 Task: Create the support process for case record type.
Action: Mouse moved to (1239, 100)
Screenshot: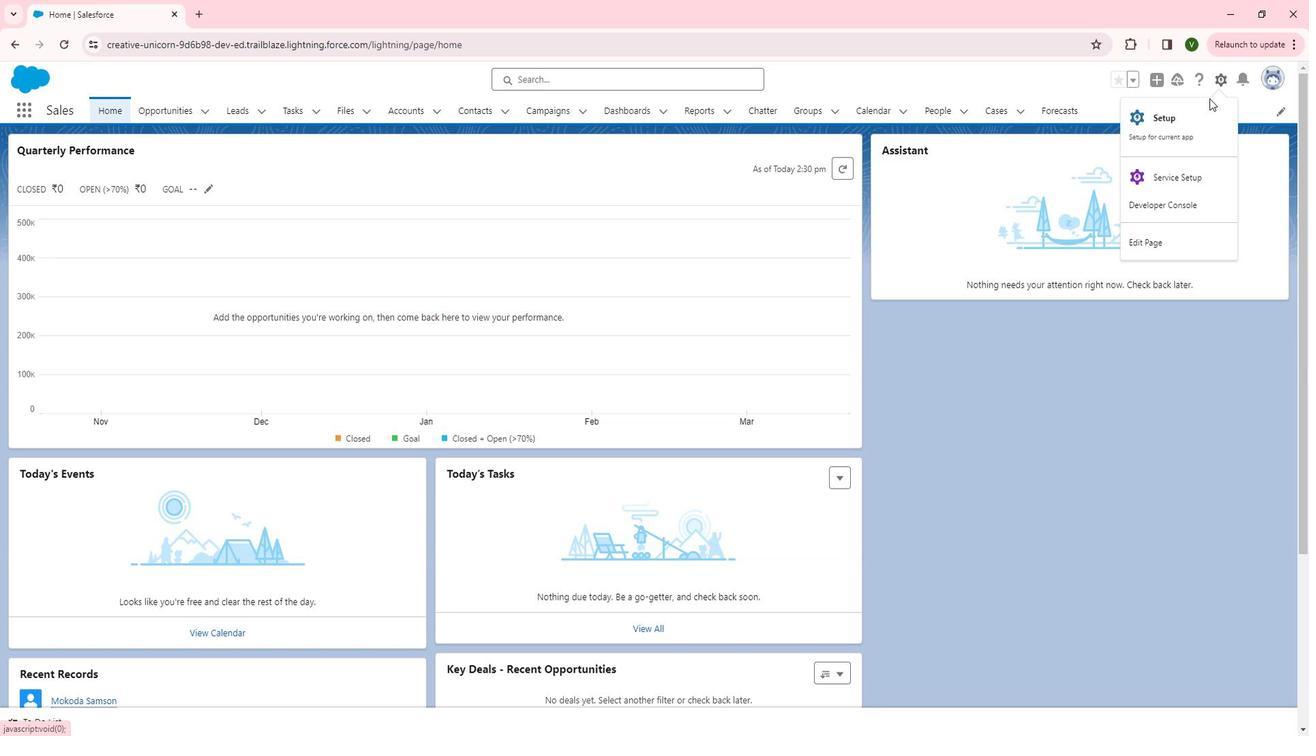 
Action: Mouse pressed left at (1239, 100)
Screenshot: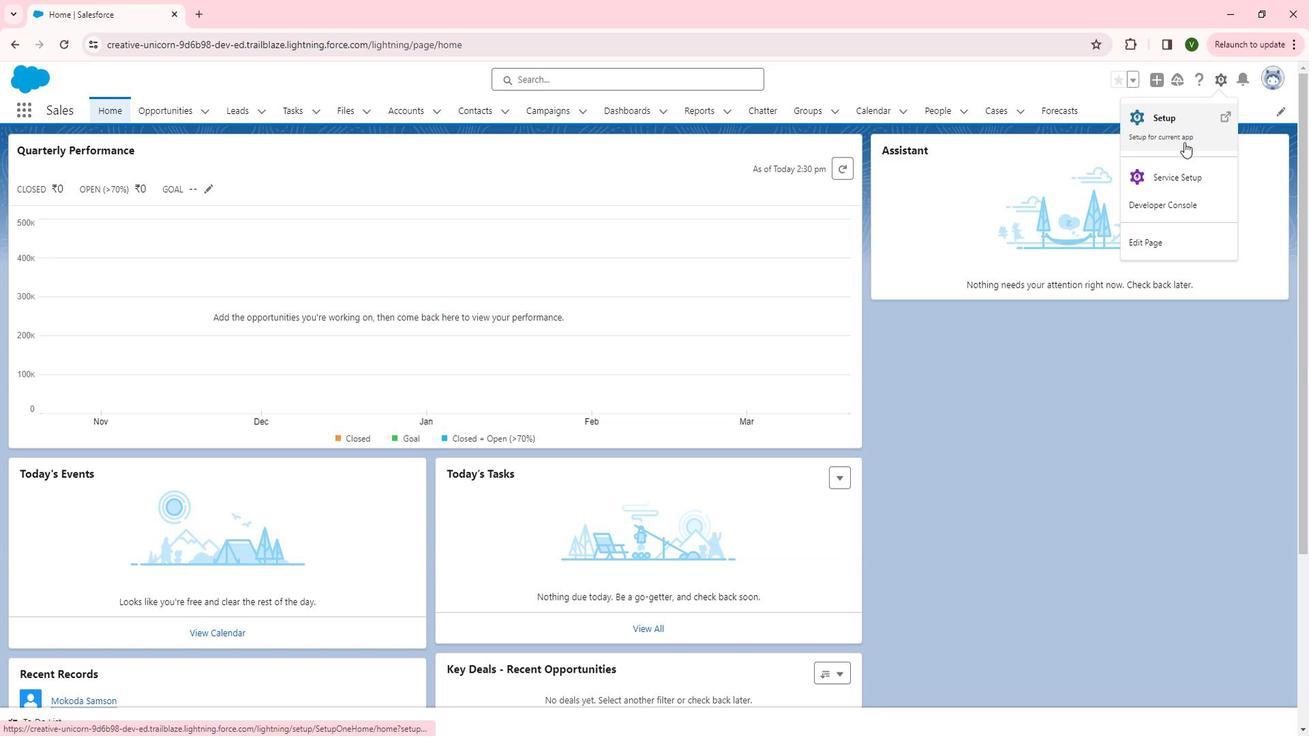 
Action: Mouse moved to (1187, 190)
Screenshot: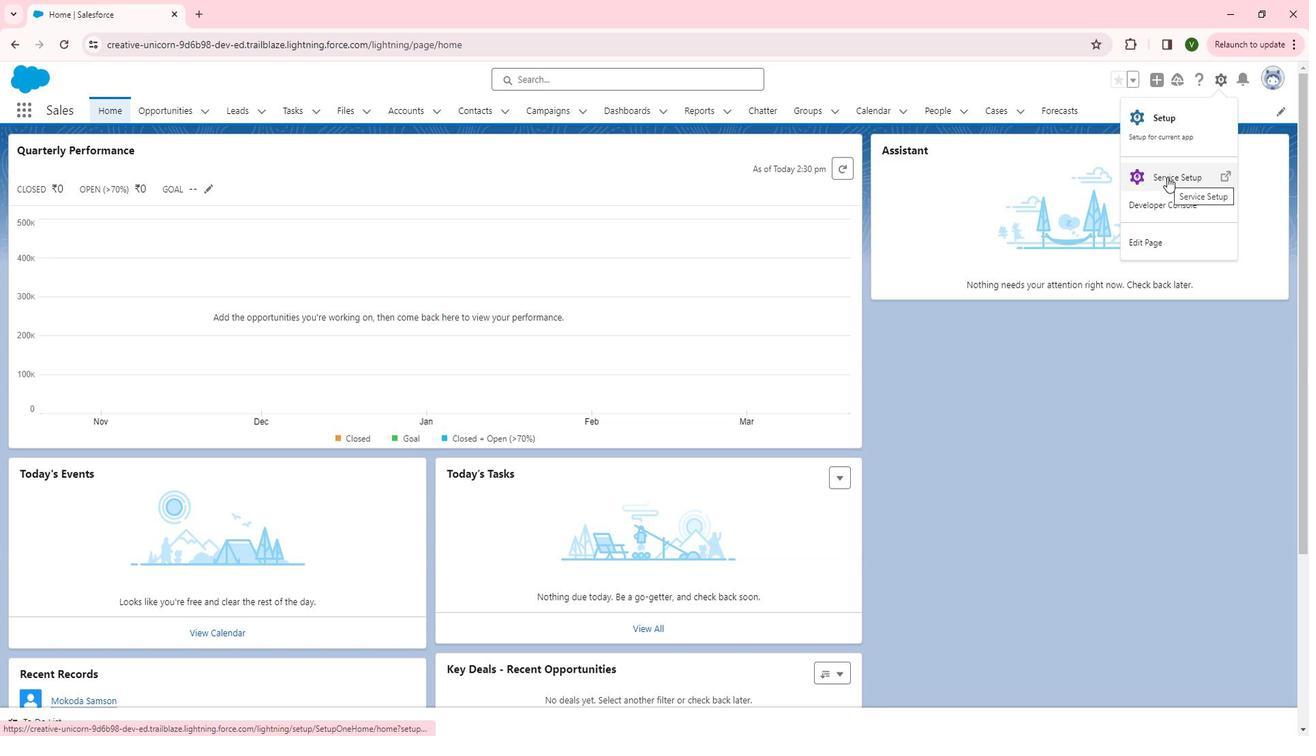 
Action: Mouse pressed left at (1187, 190)
Screenshot: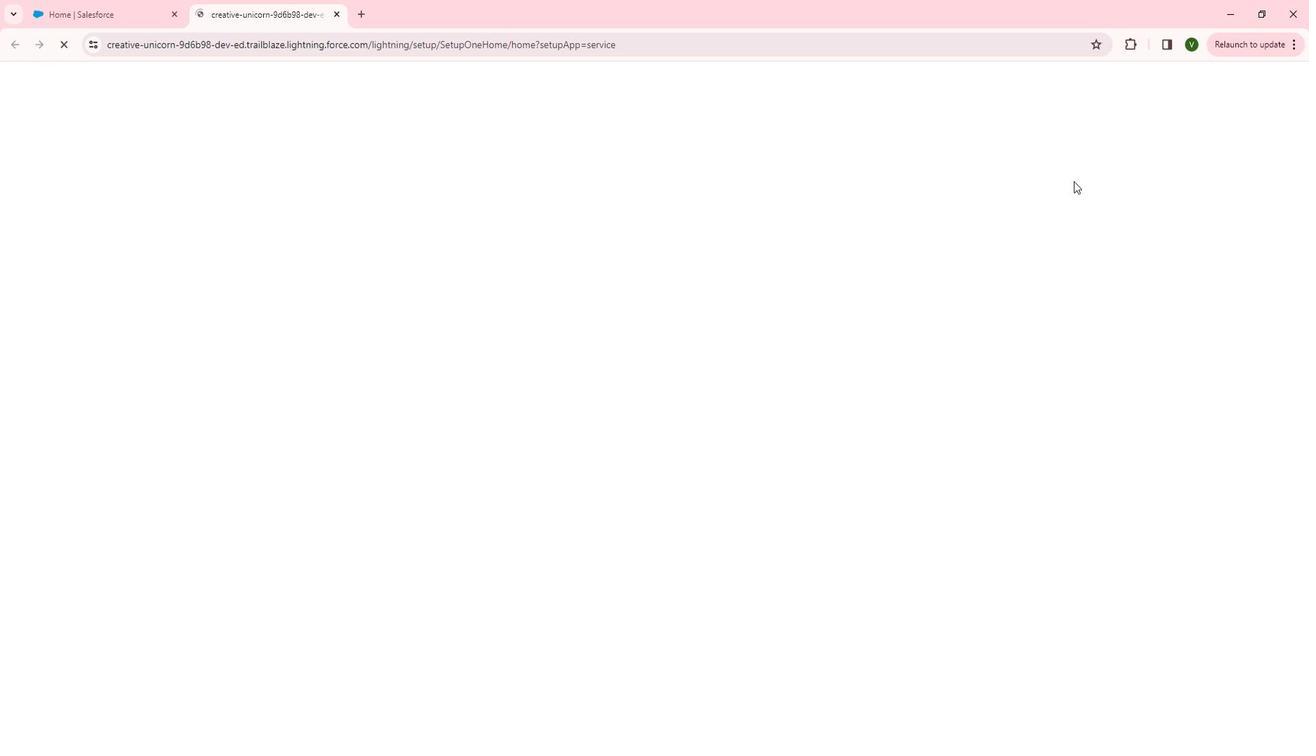 
Action: Mouse moved to (32, 431)
Screenshot: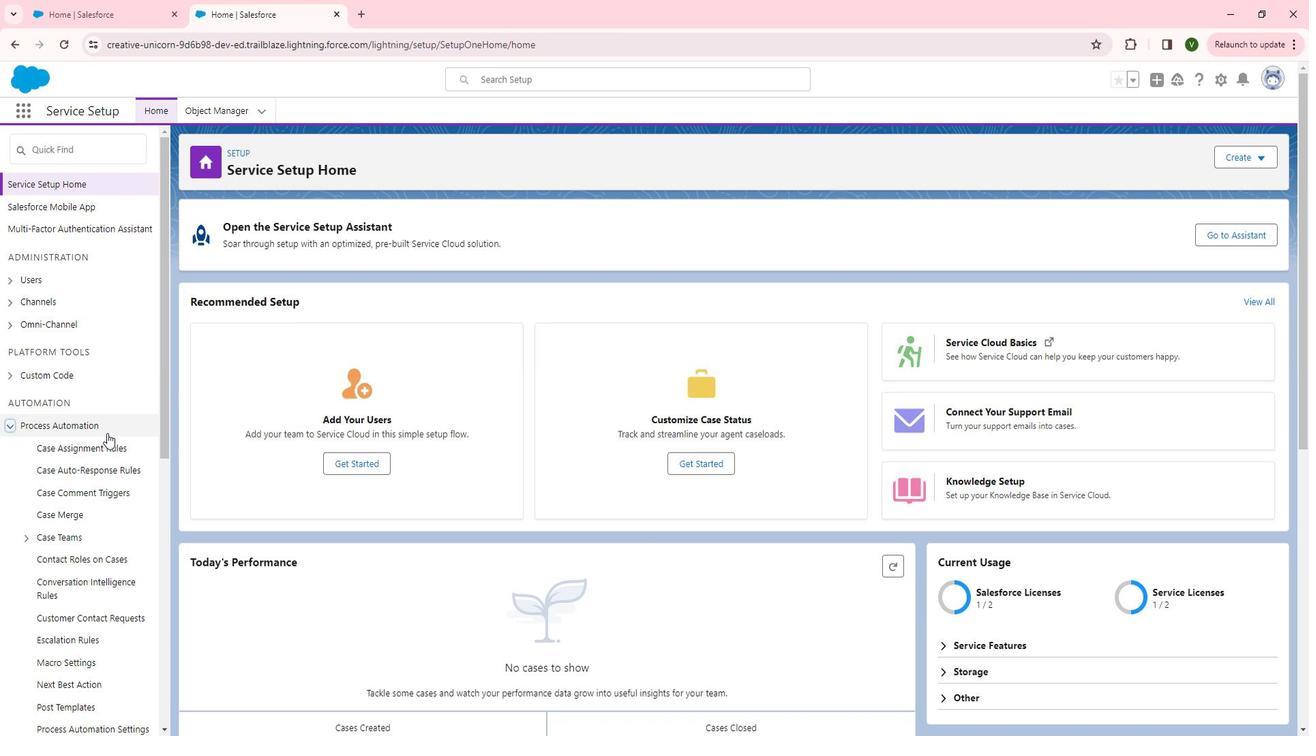 
Action: Mouse pressed left at (32, 431)
Screenshot: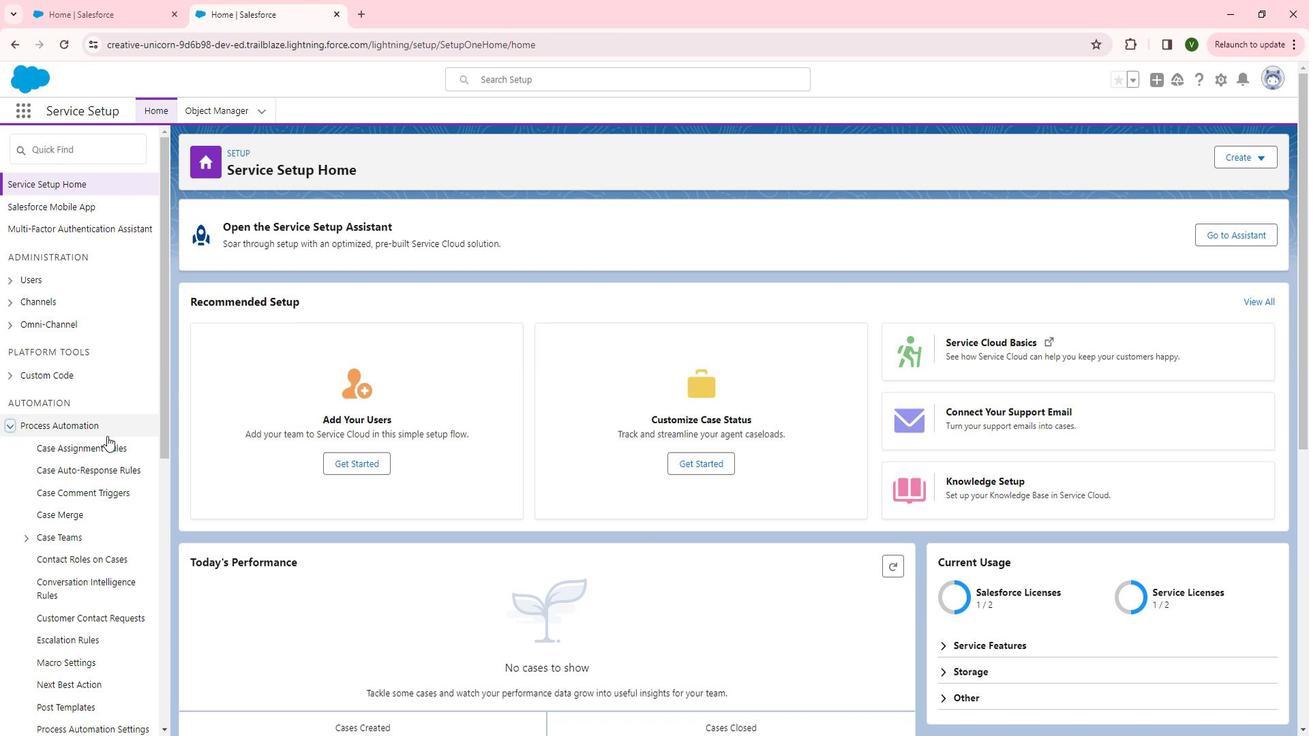 
Action: Mouse moved to (126, 440)
Screenshot: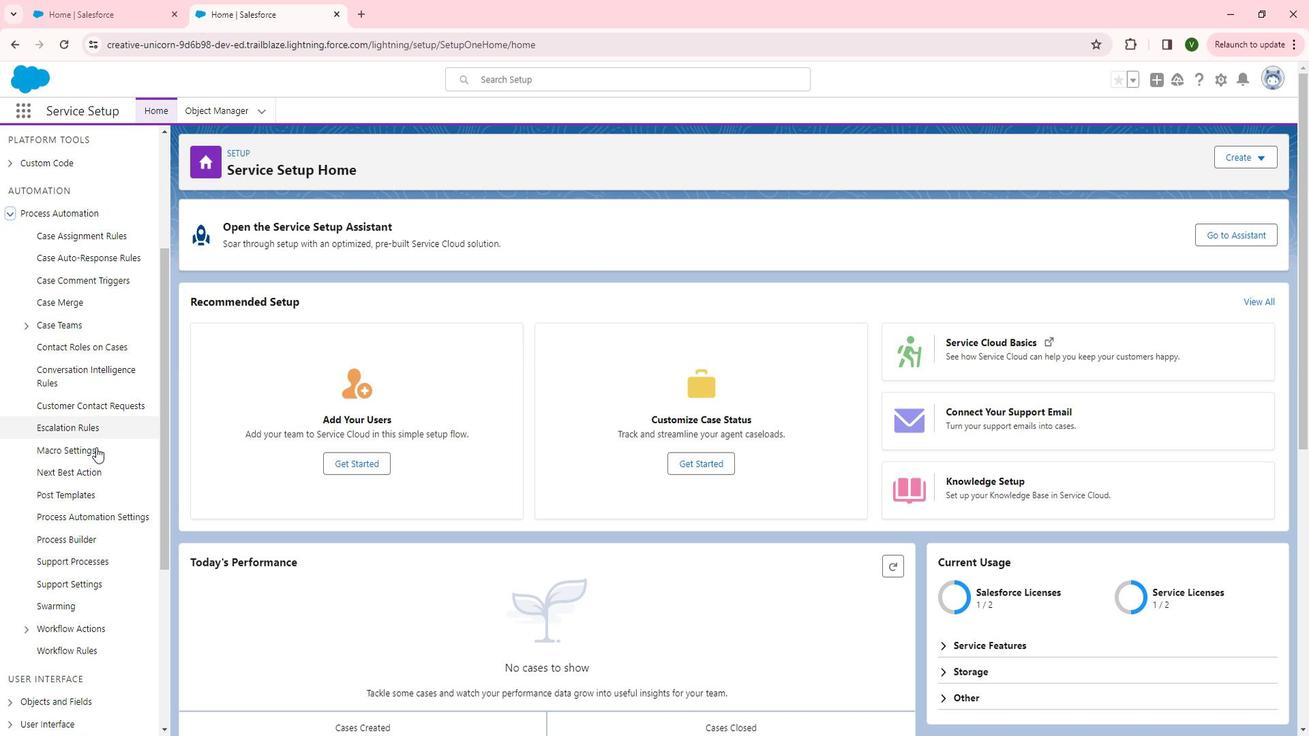 
Action: Mouse scrolled (126, 440) with delta (0, 0)
Screenshot: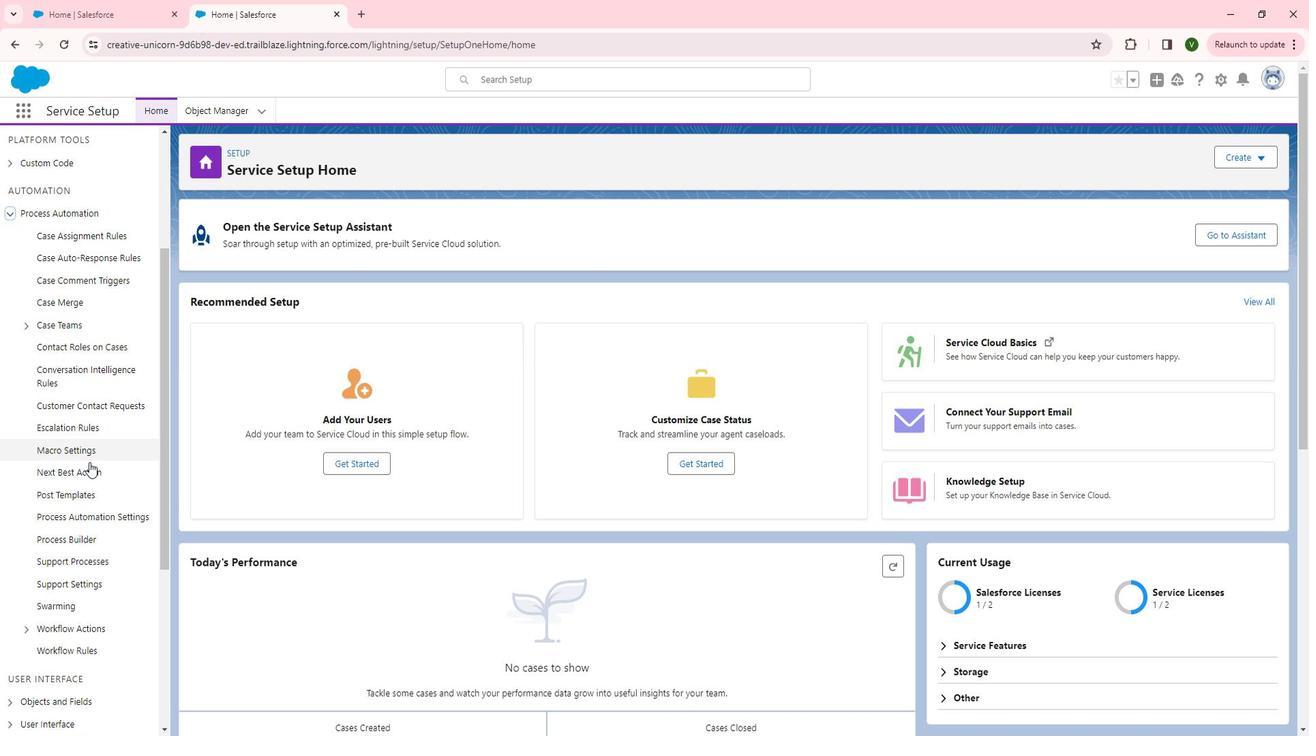 
Action: Mouse scrolled (126, 440) with delta (0, 0)
Screenshot: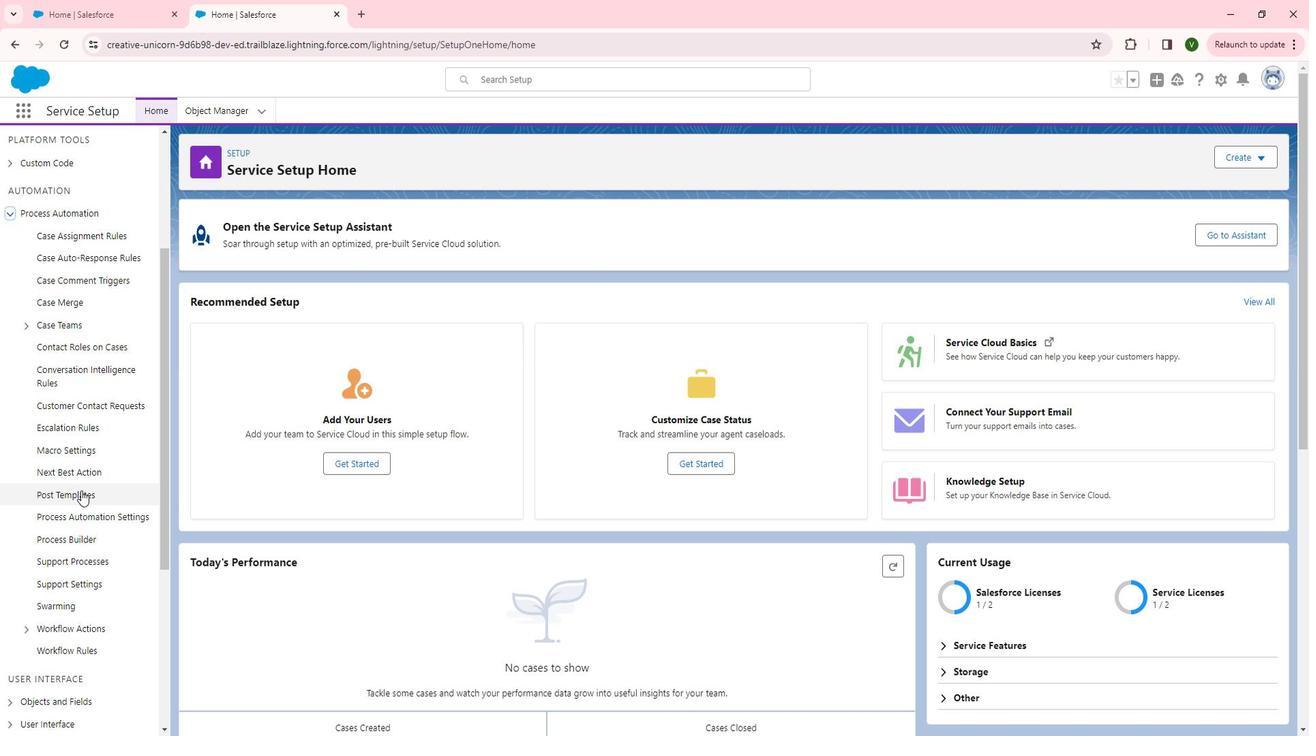 
Action: Mouse scrolled (126, 440) with delta (0, 0)
Screenshot: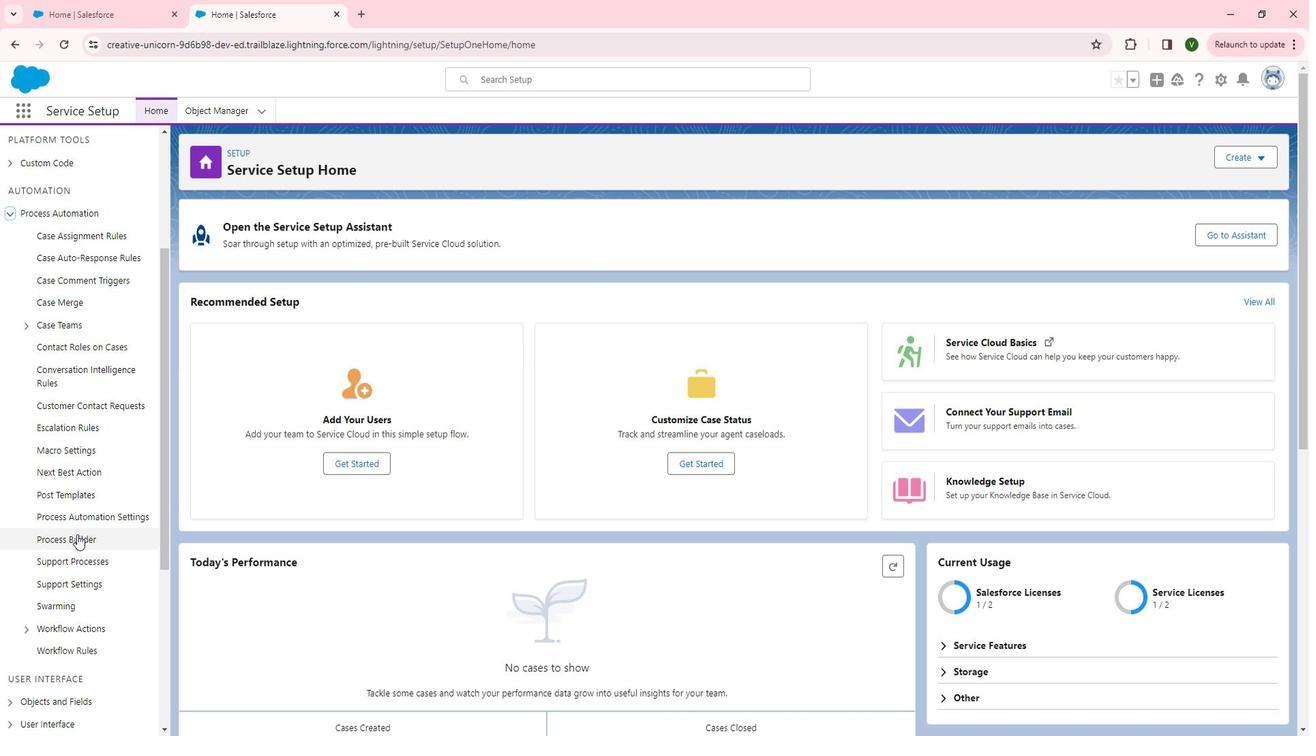 
Action: Mouse moved to (92, 563)
Screenshot: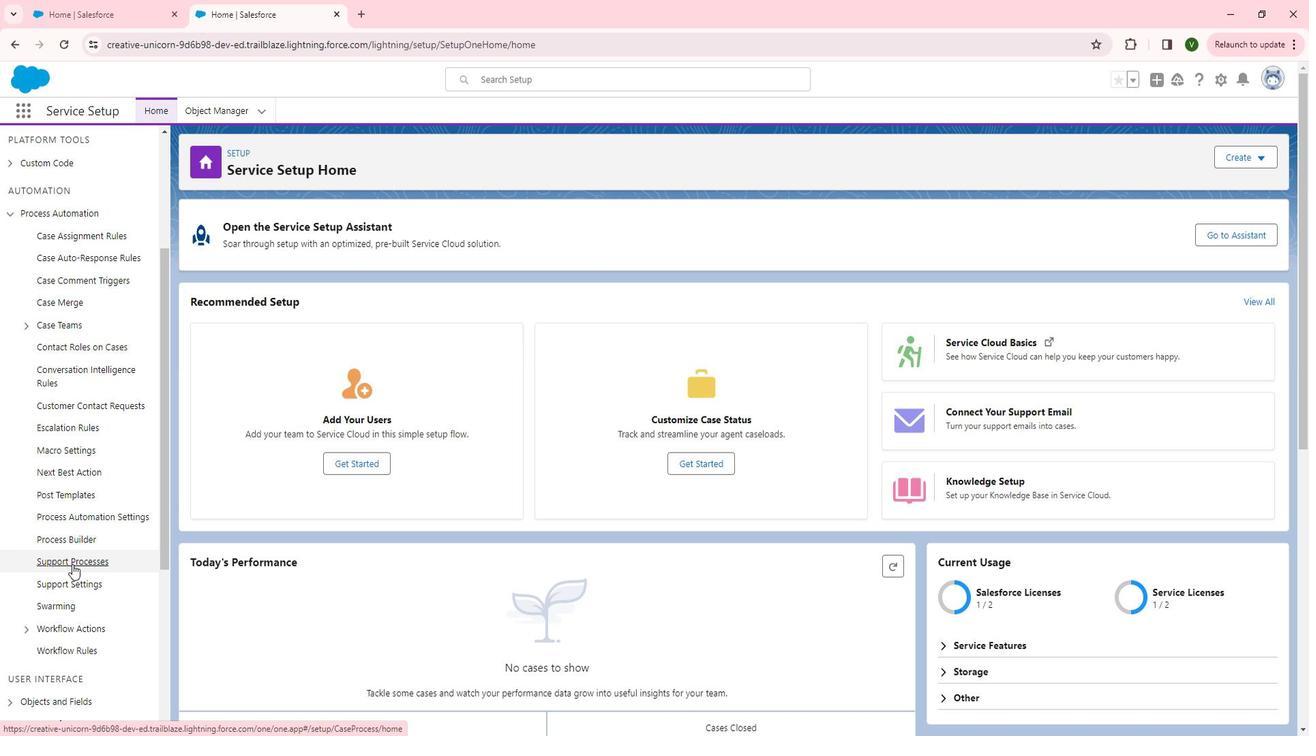 
Action: Mouse pressed left at (92, 563)
Screenshot: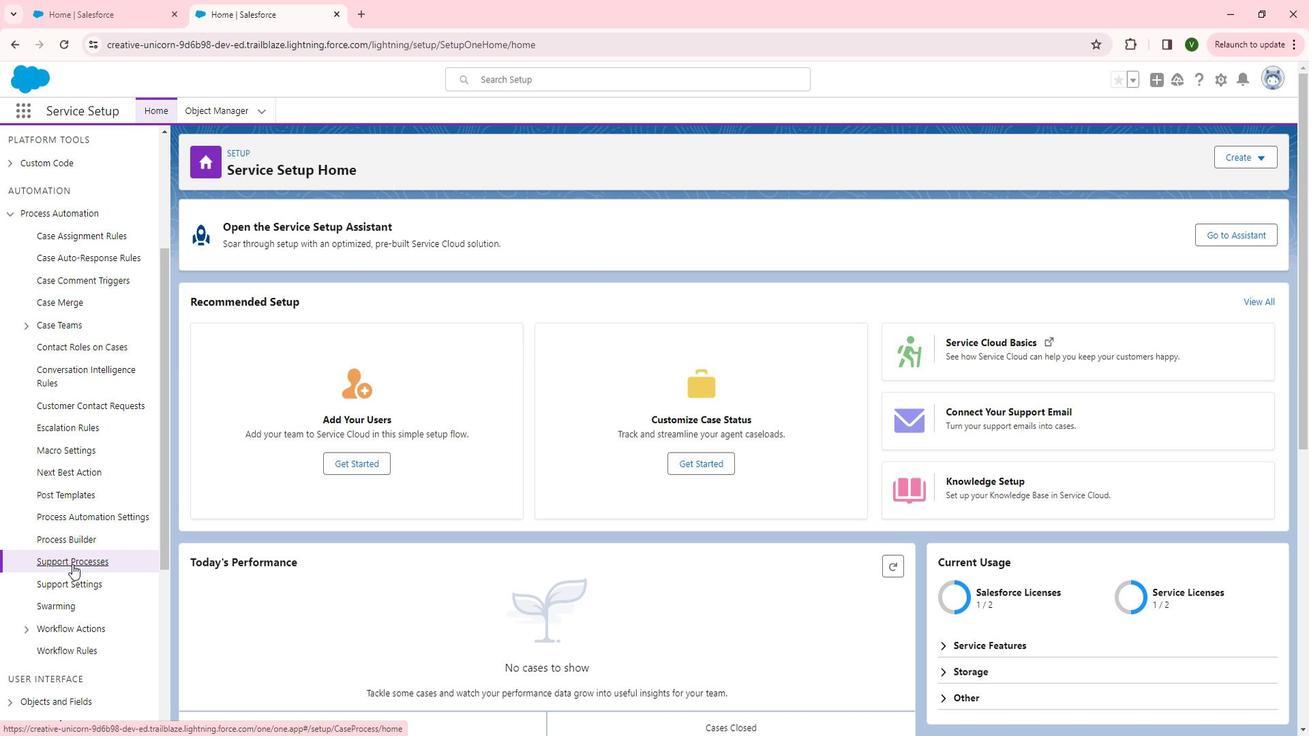 
Action: Mouse moved to (566, 308)
Screenshot: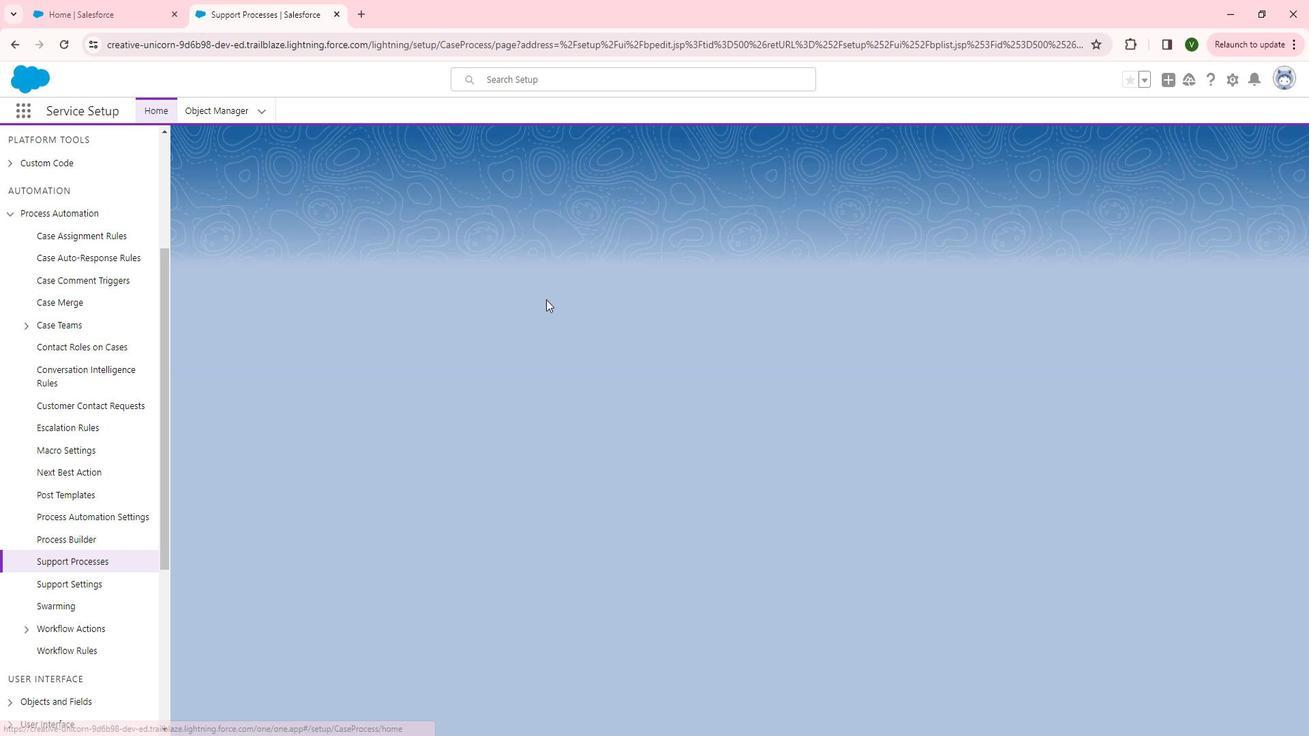 
Action: Mouse pressed left at (566, 308)
Screenshot: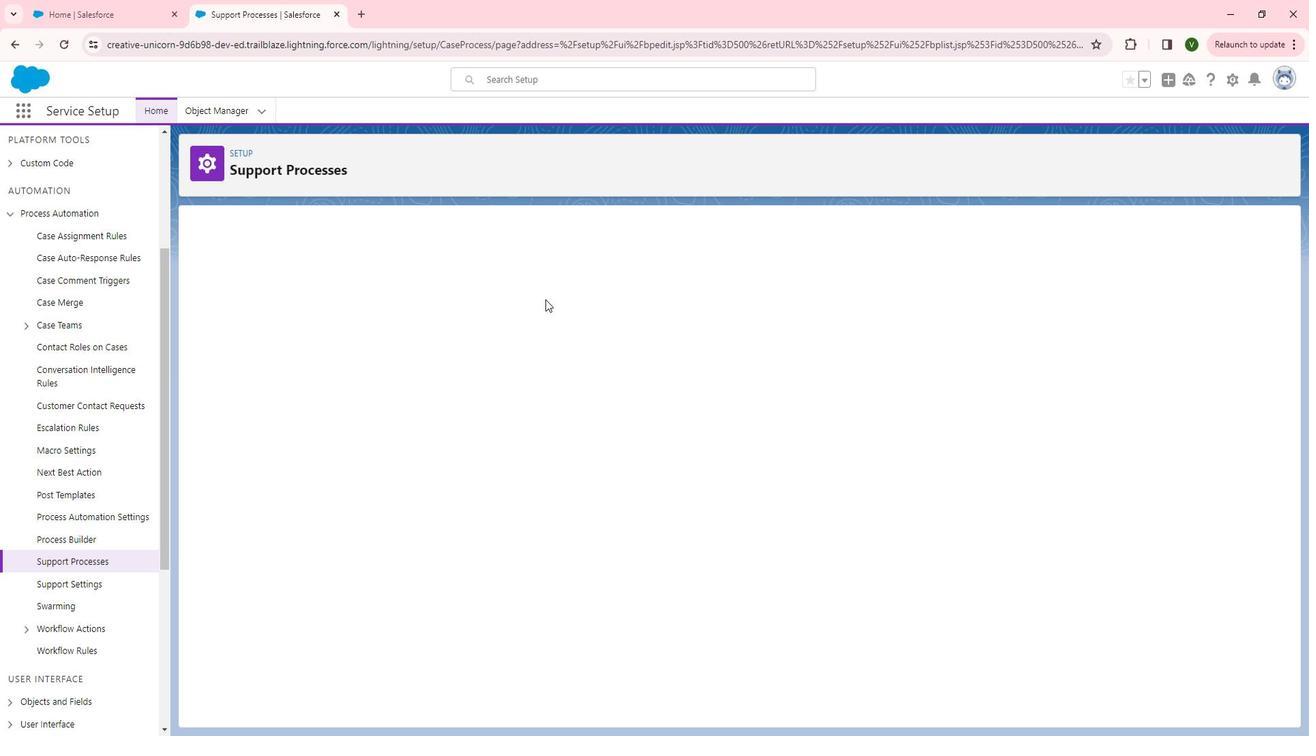 
Action: Mouse moved to (470, 319)
Screenshot: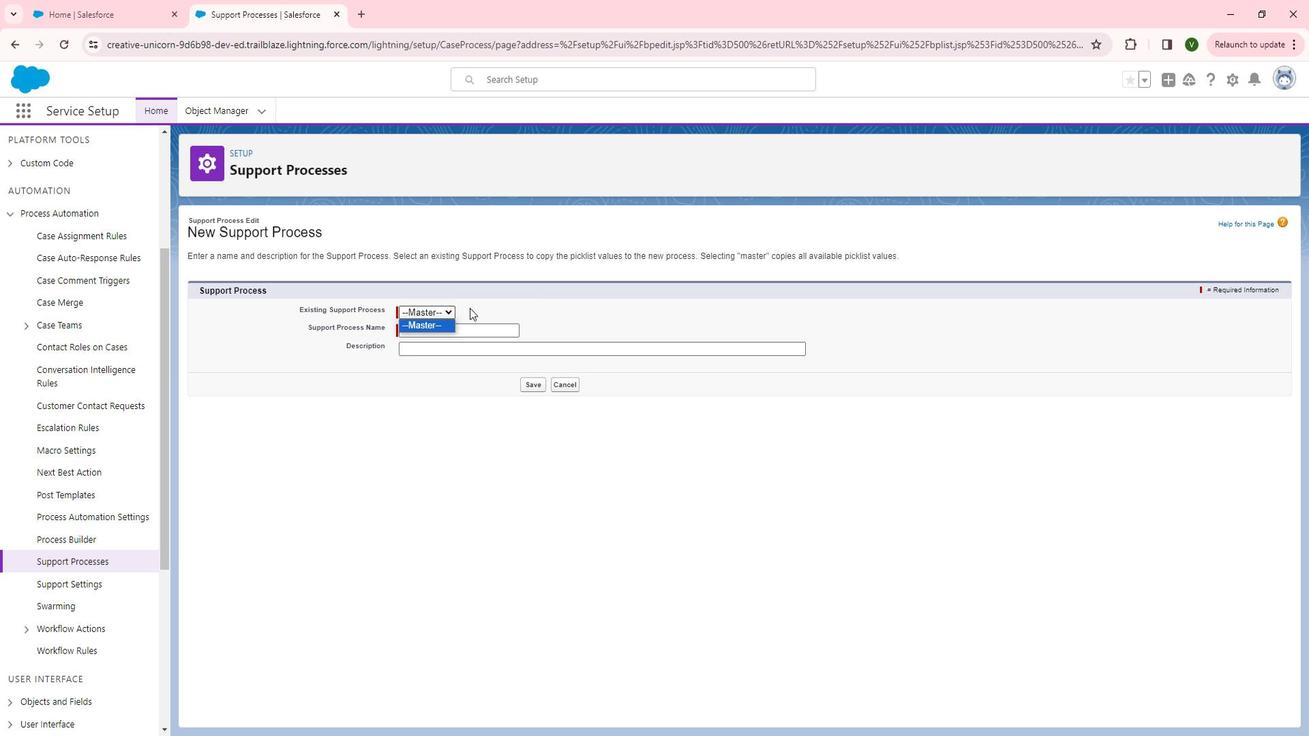 
Action: Mouse pressed left at (470, 319)
Screenshot: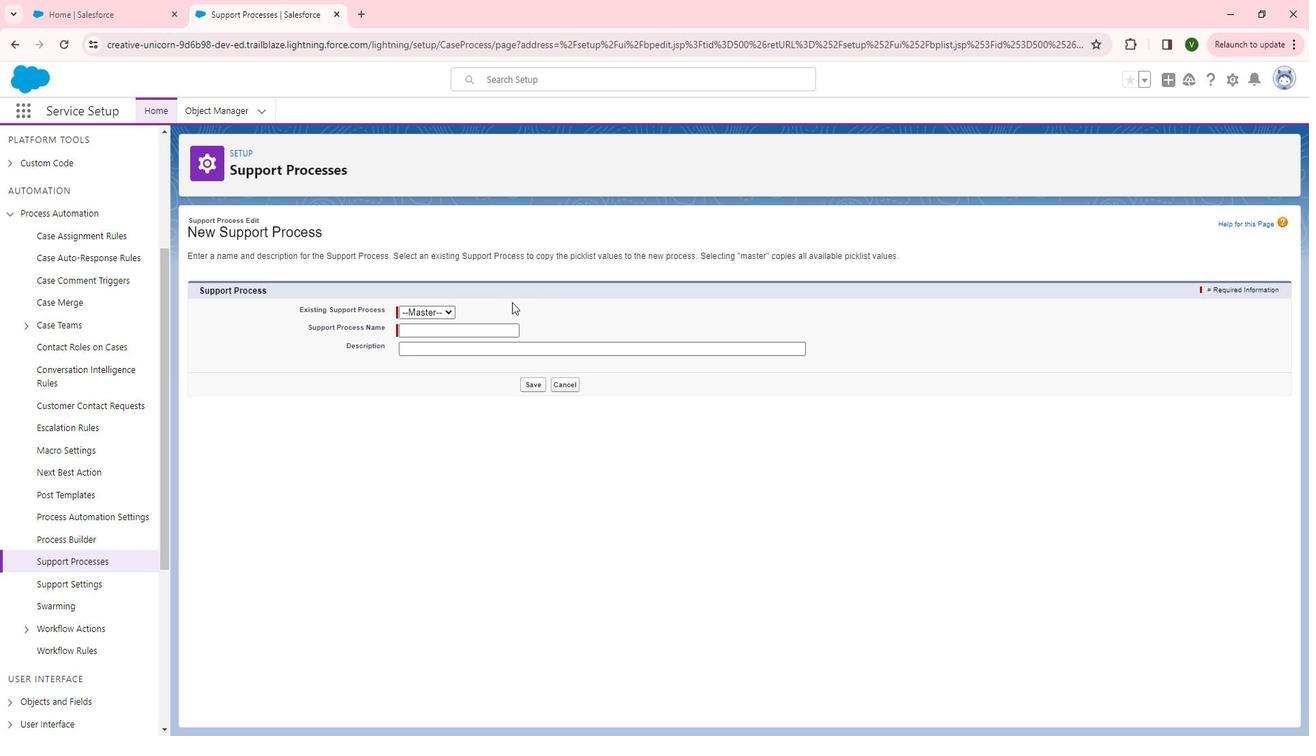 
Action: Mouse moved to (531, 311)
Screenshot: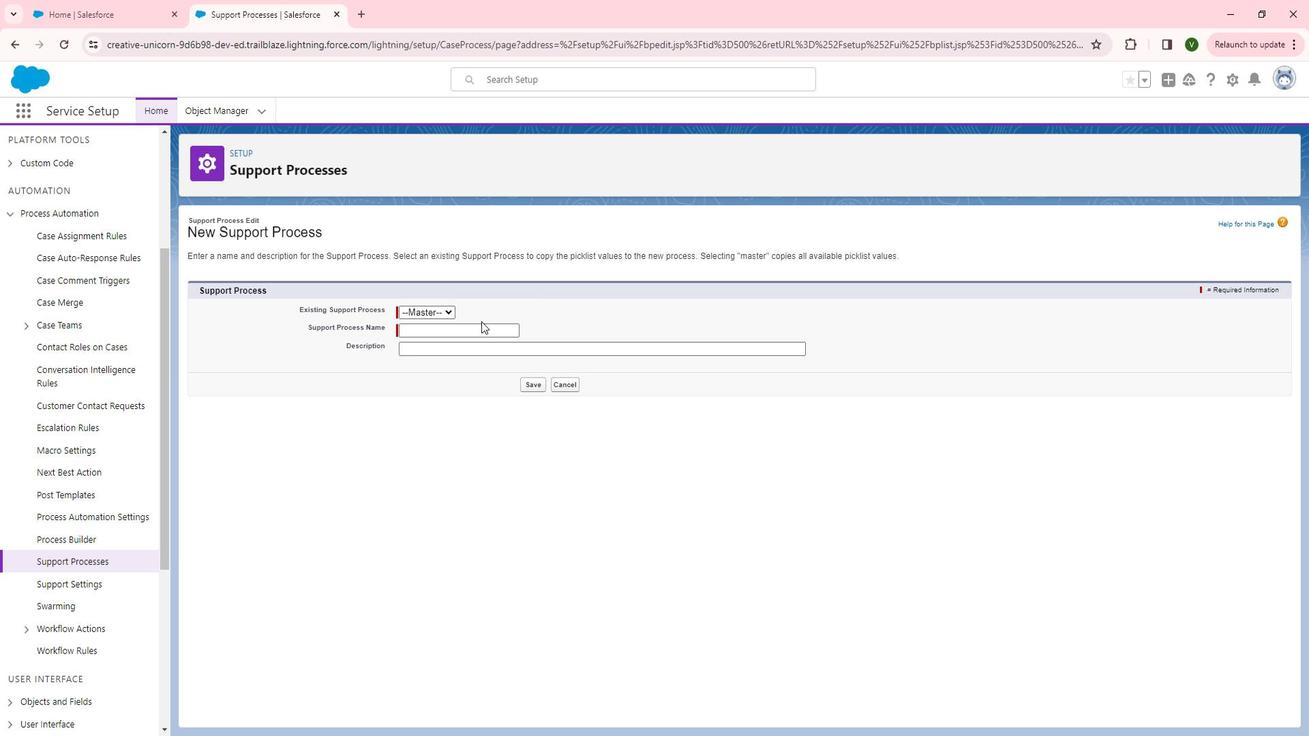 
Action: Mouse pressed left at (531, 311)
Screenshot: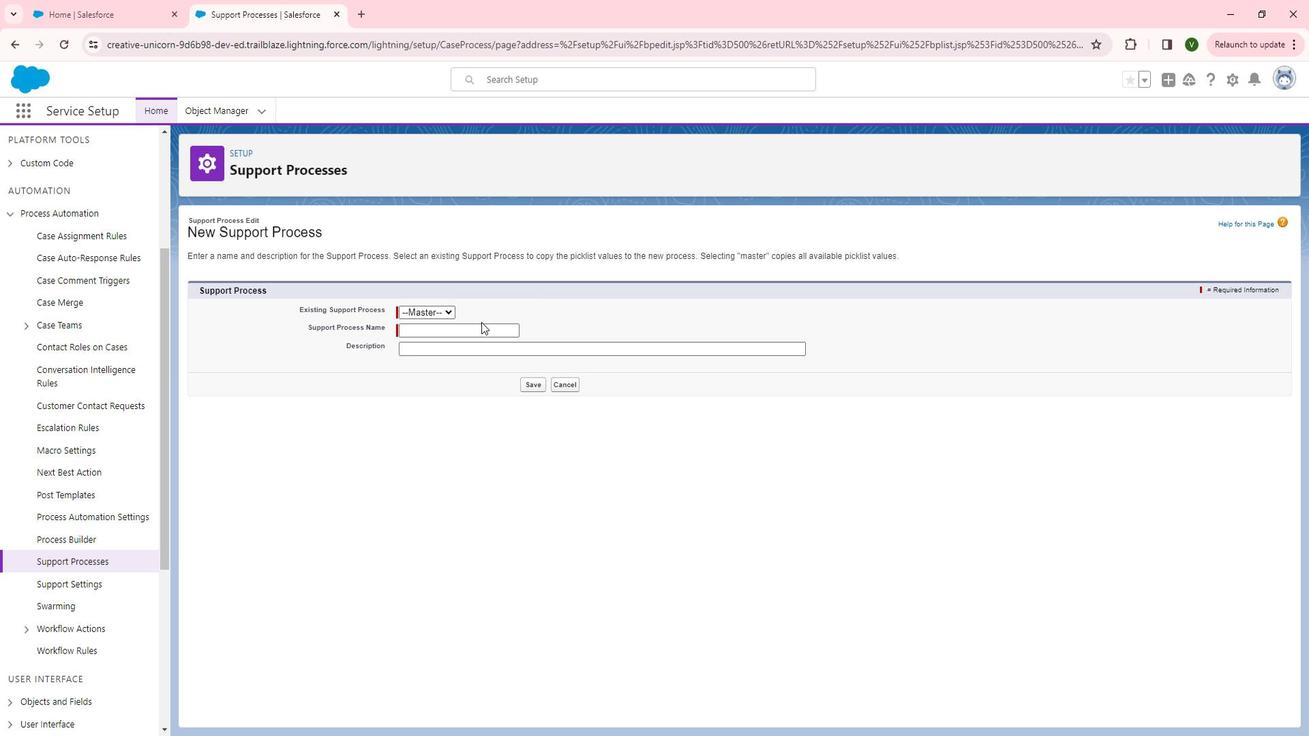 
Action: Mouse moved to (501, 330)
Screenshot: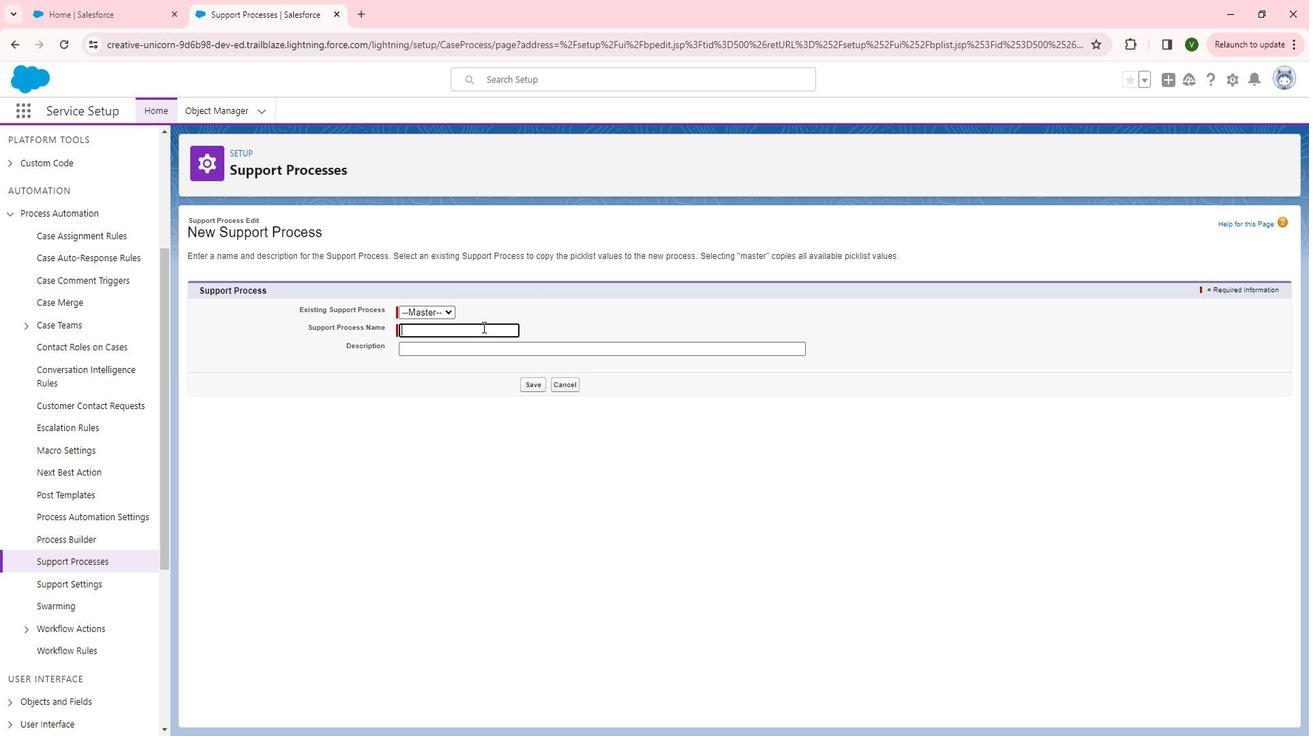 
Action: Mouse pressed left at (501, 330)
Screenshot: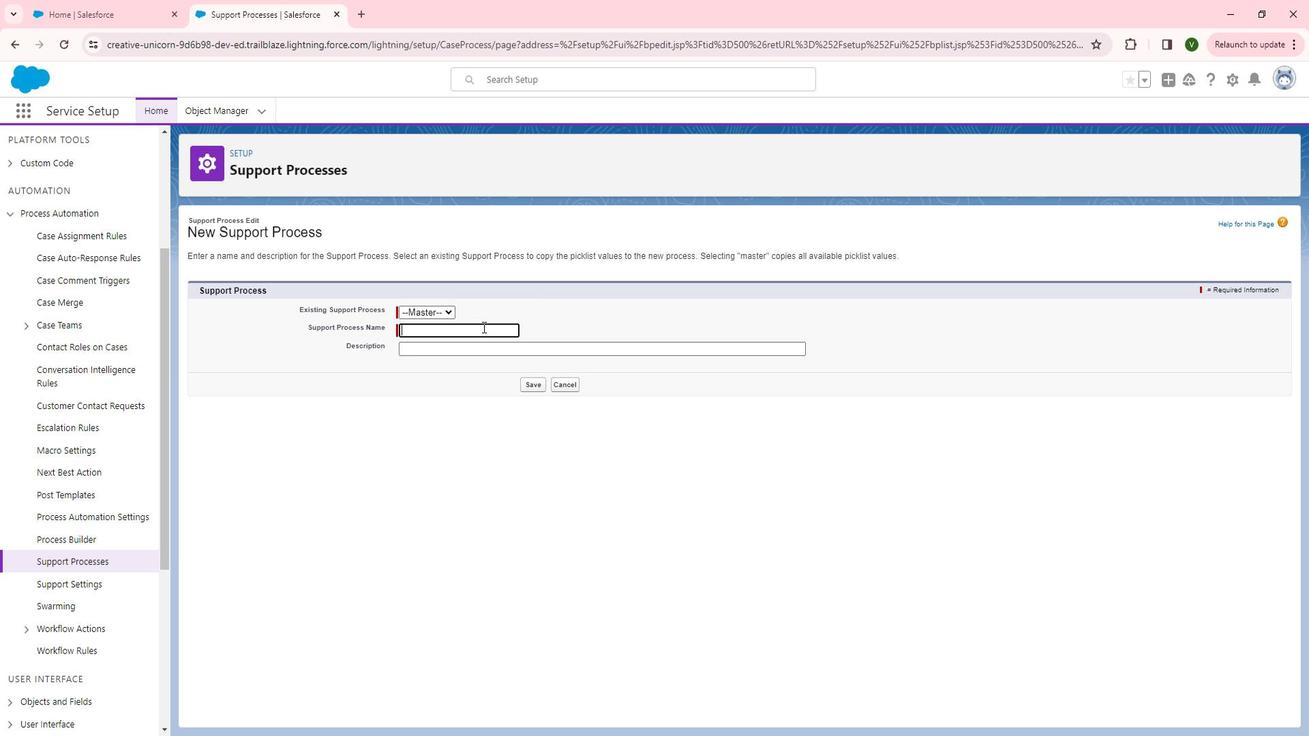 
Action: Mouse moved to (502, 334)
Screenshot: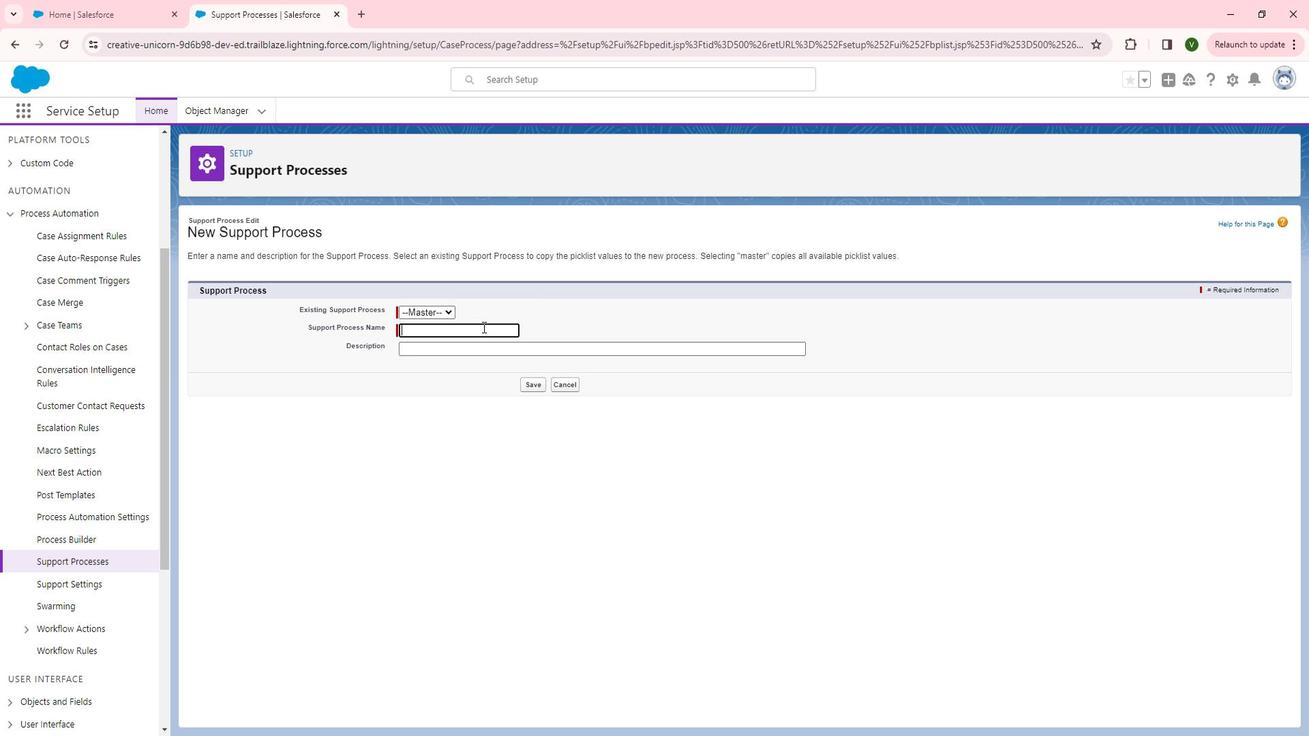 
Action: Mouse pressed left at (502, 334)
Screenshot: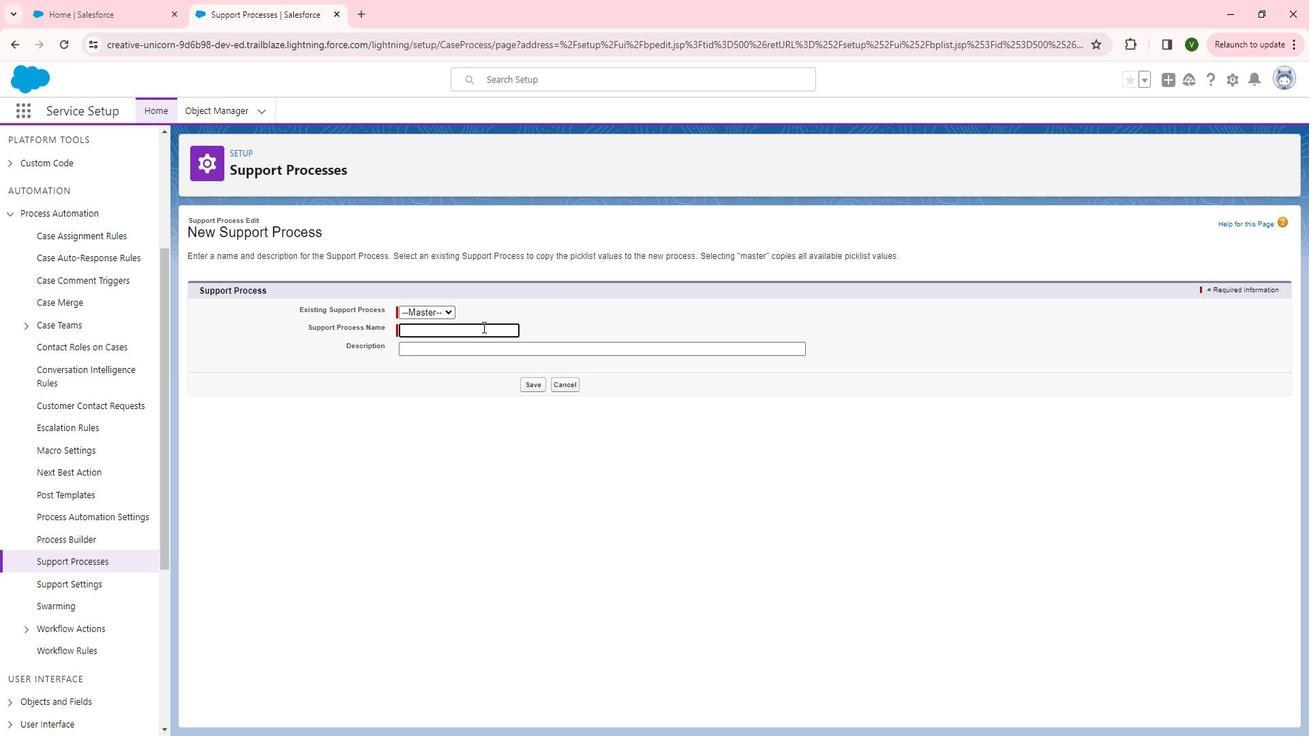 
Action: Key pressed <Key.shift>Support
Screenshot: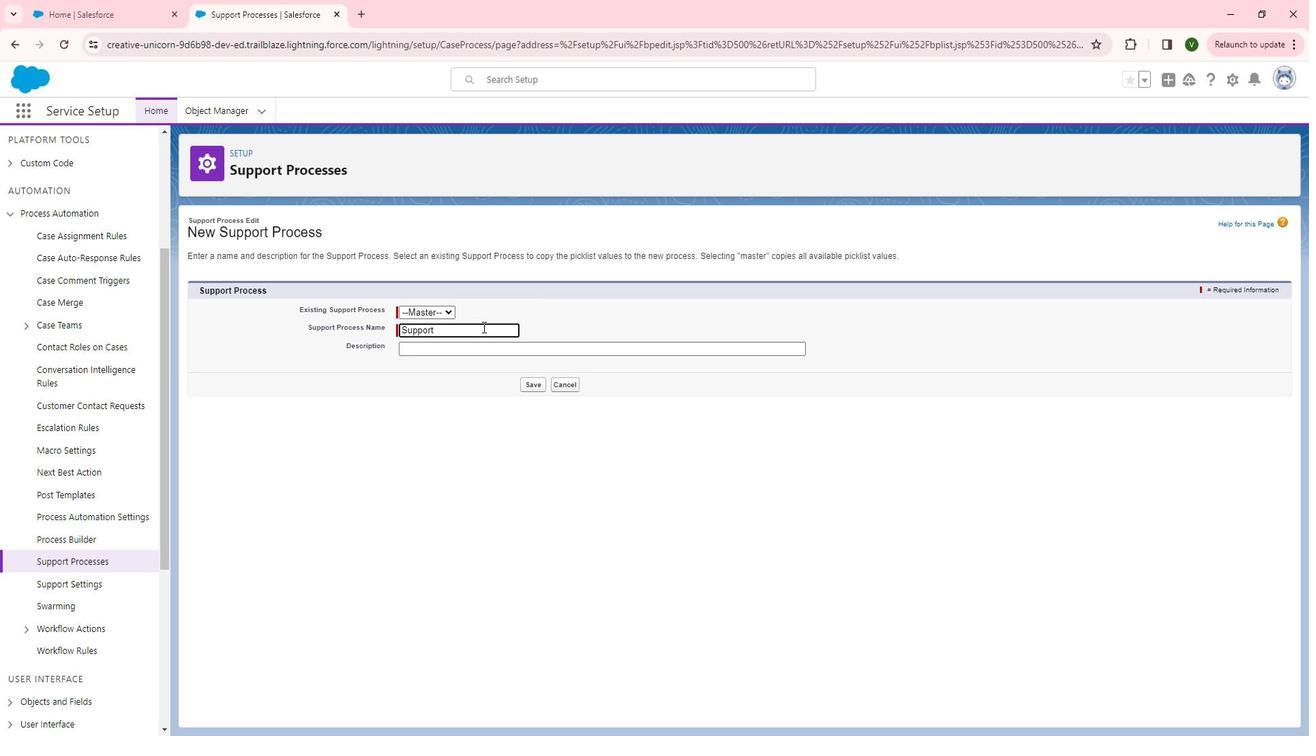 
Action: Mouse moved to (547, 386)
Screenshot: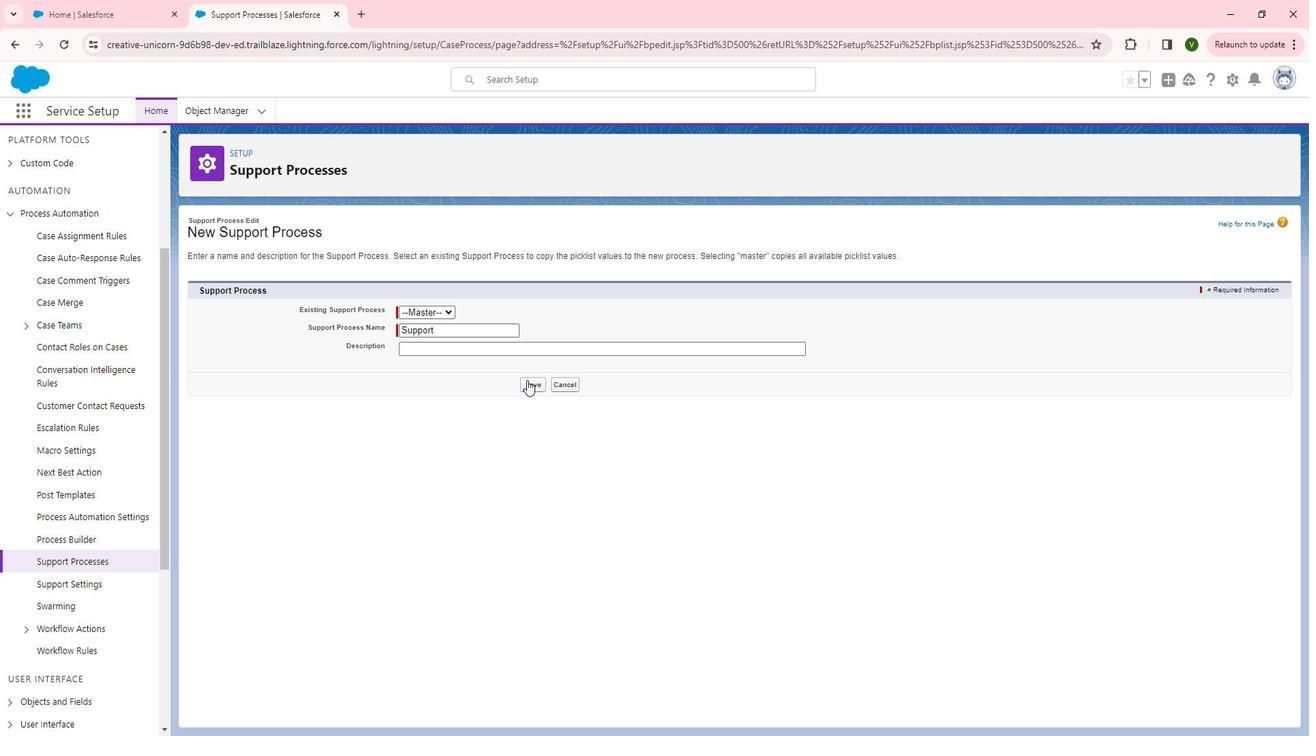
Action: Mouse pressed left at (547, 386)
Screenshot: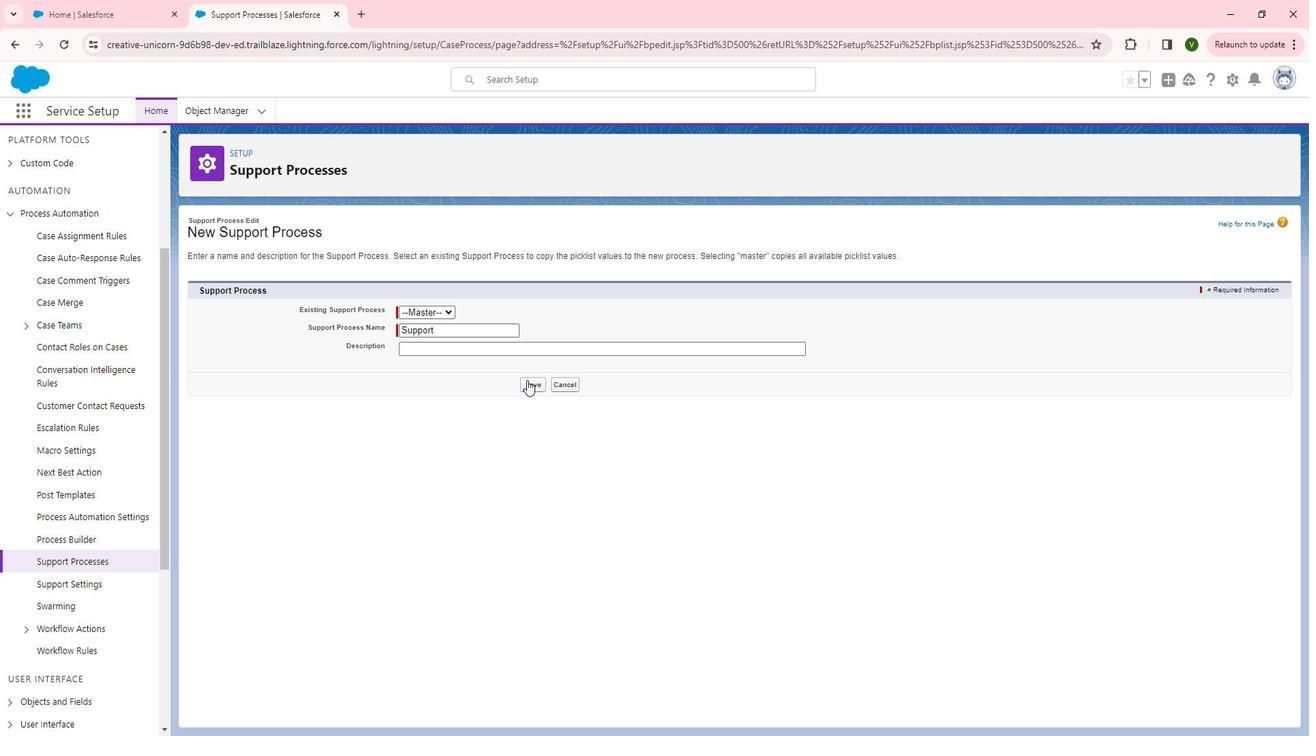 
Action: Mouse moved to (339, 412)
Screenshot: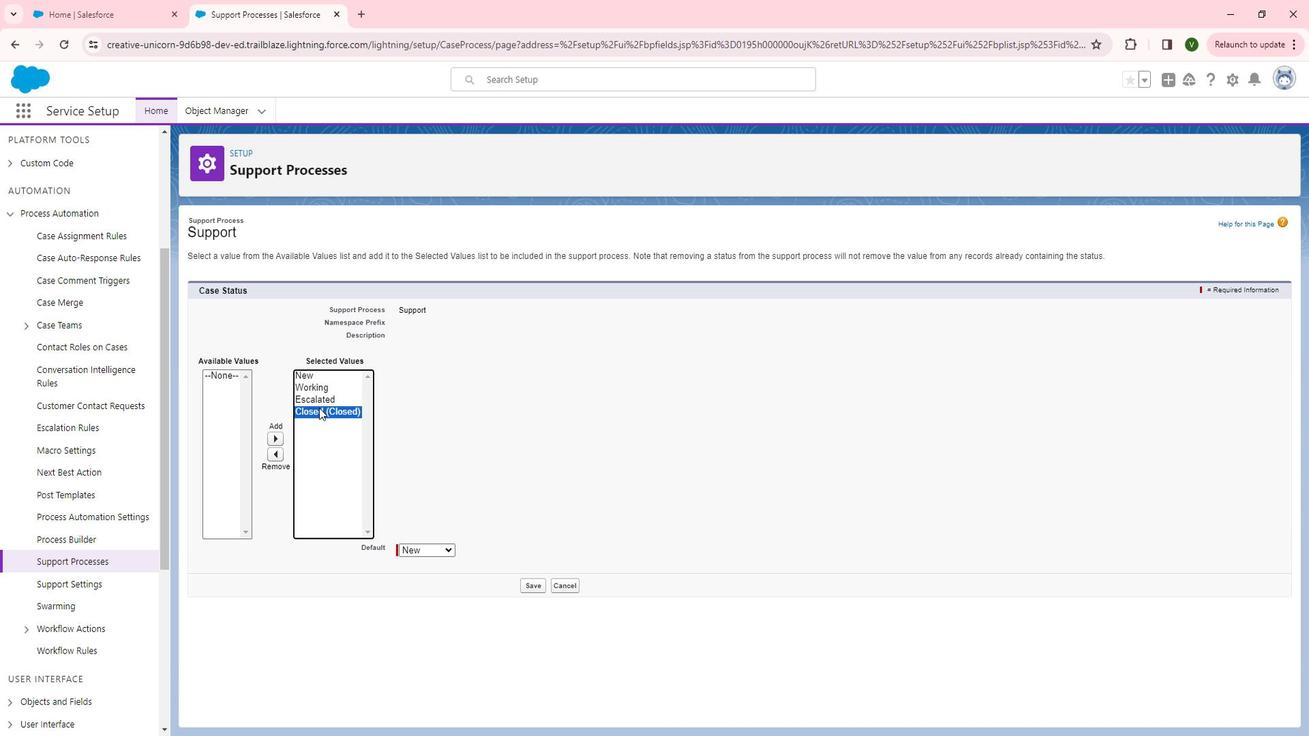 
Action: Mouse pressed left at (339, 412)
Screenshot: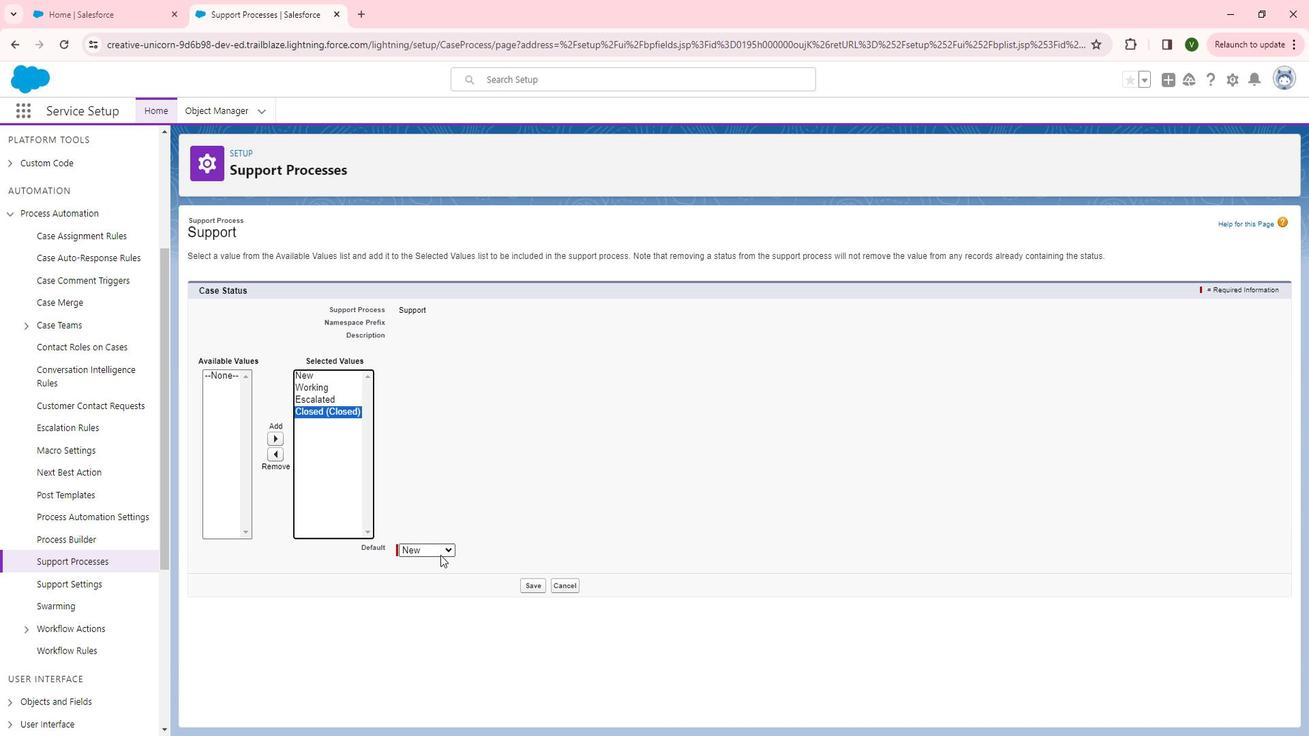 
Action: Mouse moved to (343, 400)
Screenshot: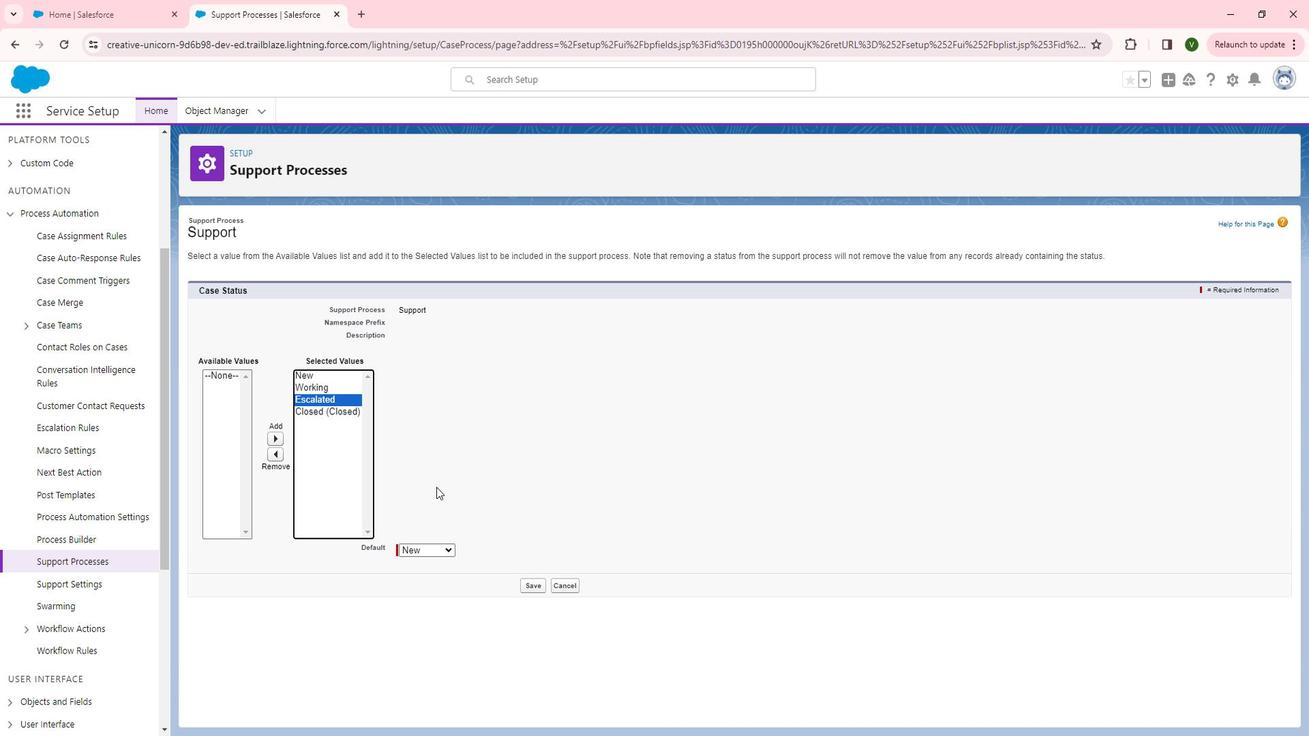 
Action: Mouse pressed left at (343, 400)
Screenshot: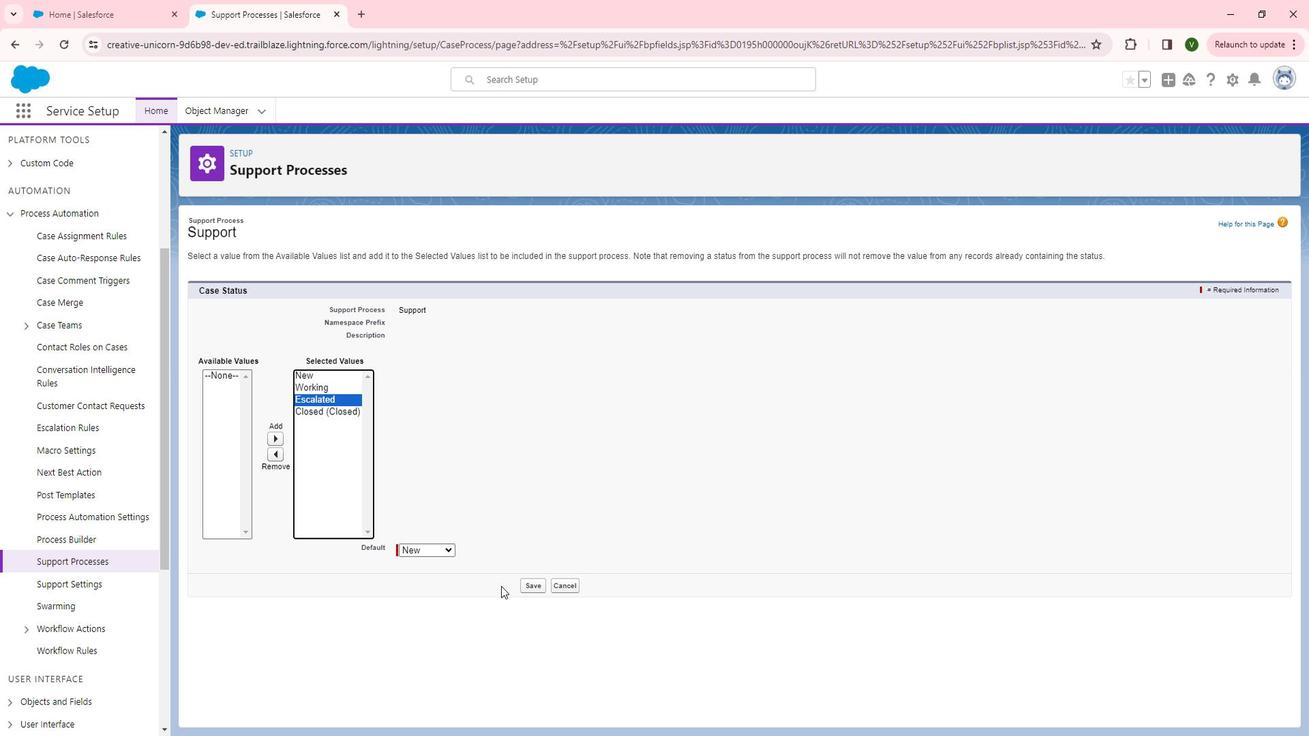 
Action: Mouse moved to (298, 457)
Screenshot: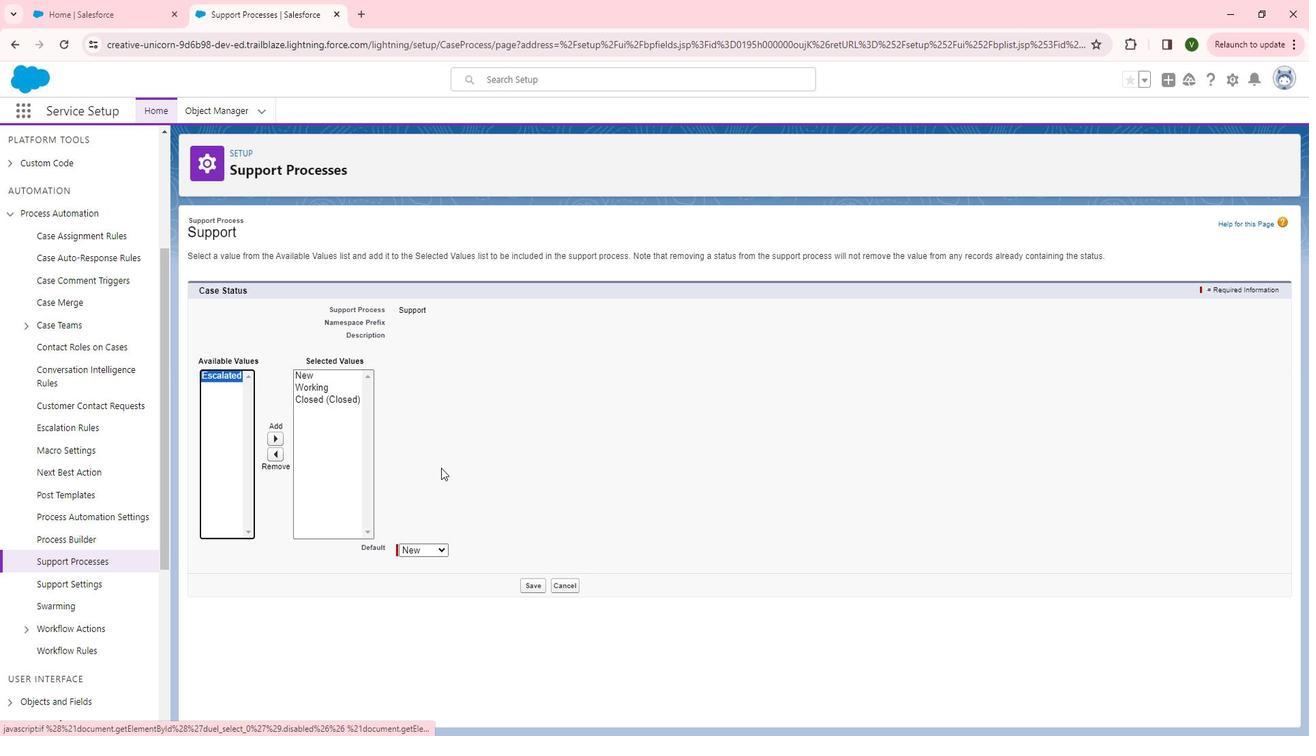 
Action: Mouse pressed left at (298, 457)
Screenshot: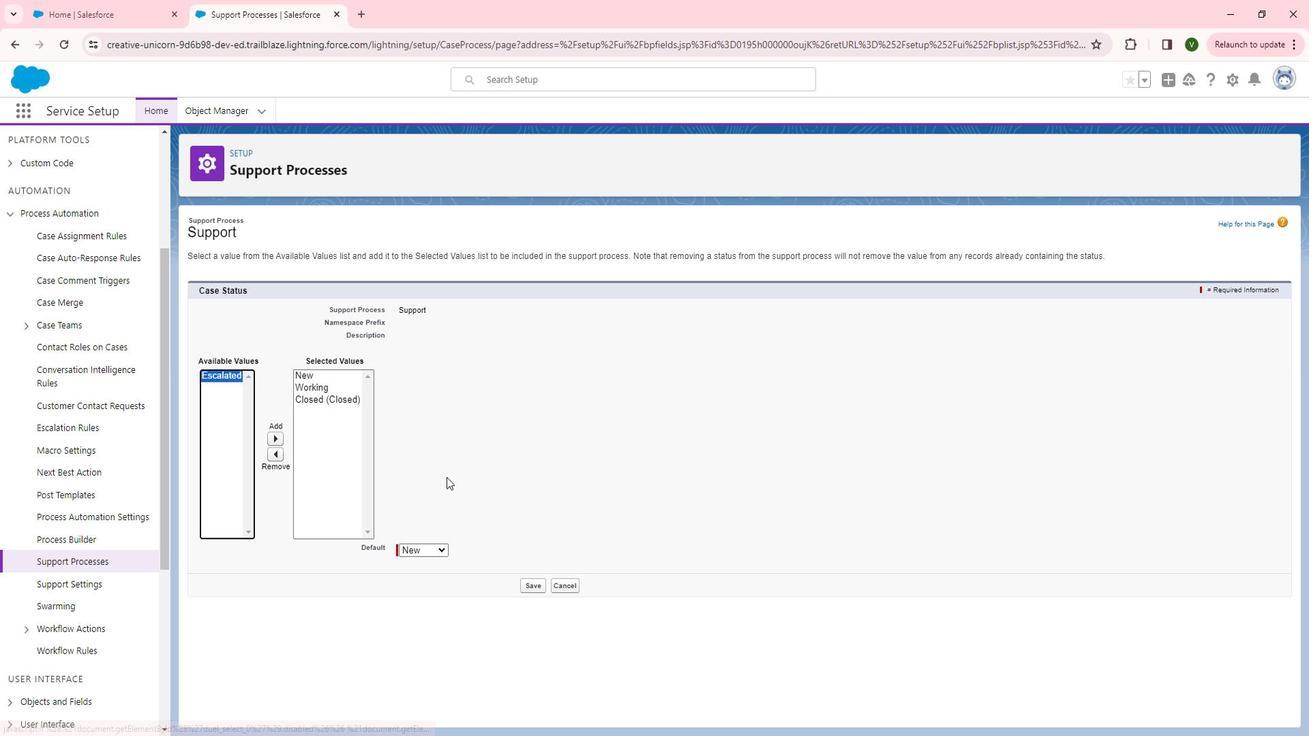 
Action: Mouse moved to (546, 581)
Screenshot: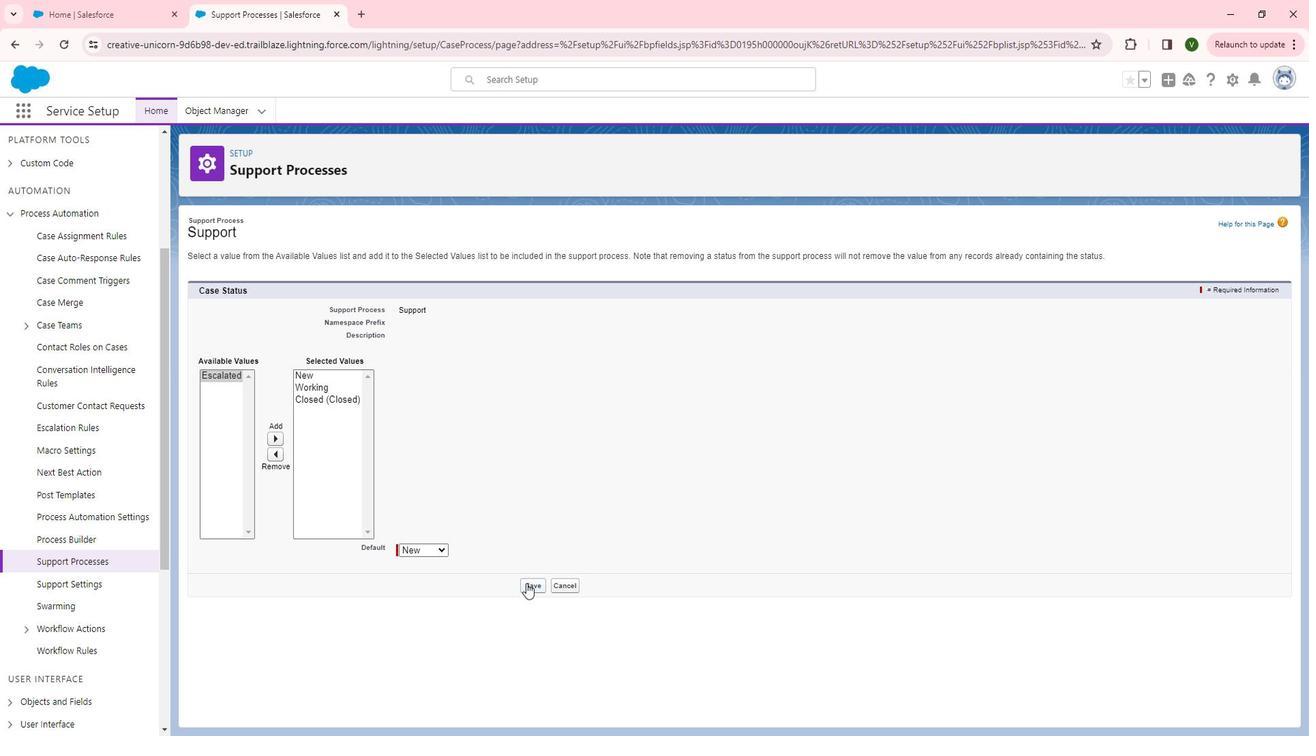 
Action: Mouse pressed left at (546, 581)
Screenshot: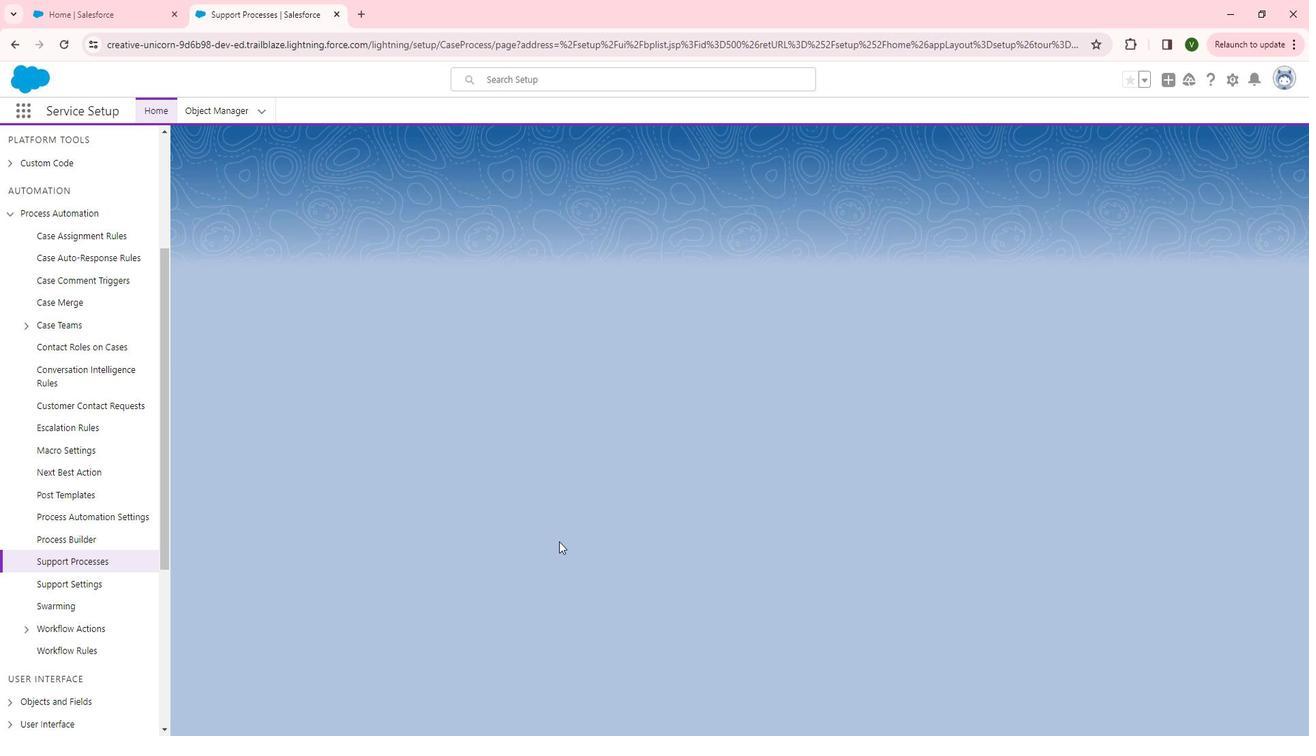 
Action: Mouse moved to (603, 522)
Screenshot: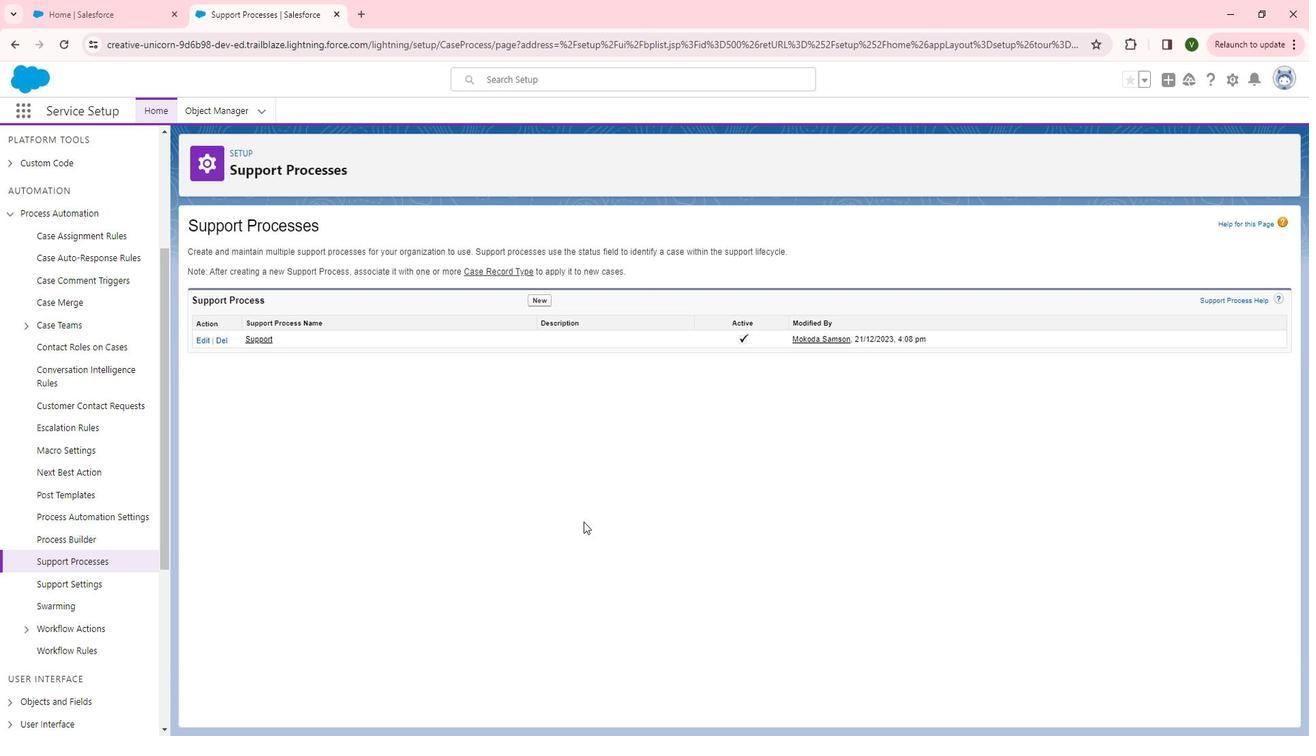 
